 Task: Create a section DevOps Drift and in the section, add a milestone Data Privacy in the project ArchBridge
Action: Mouse moved to (609, 430)
Screenshot: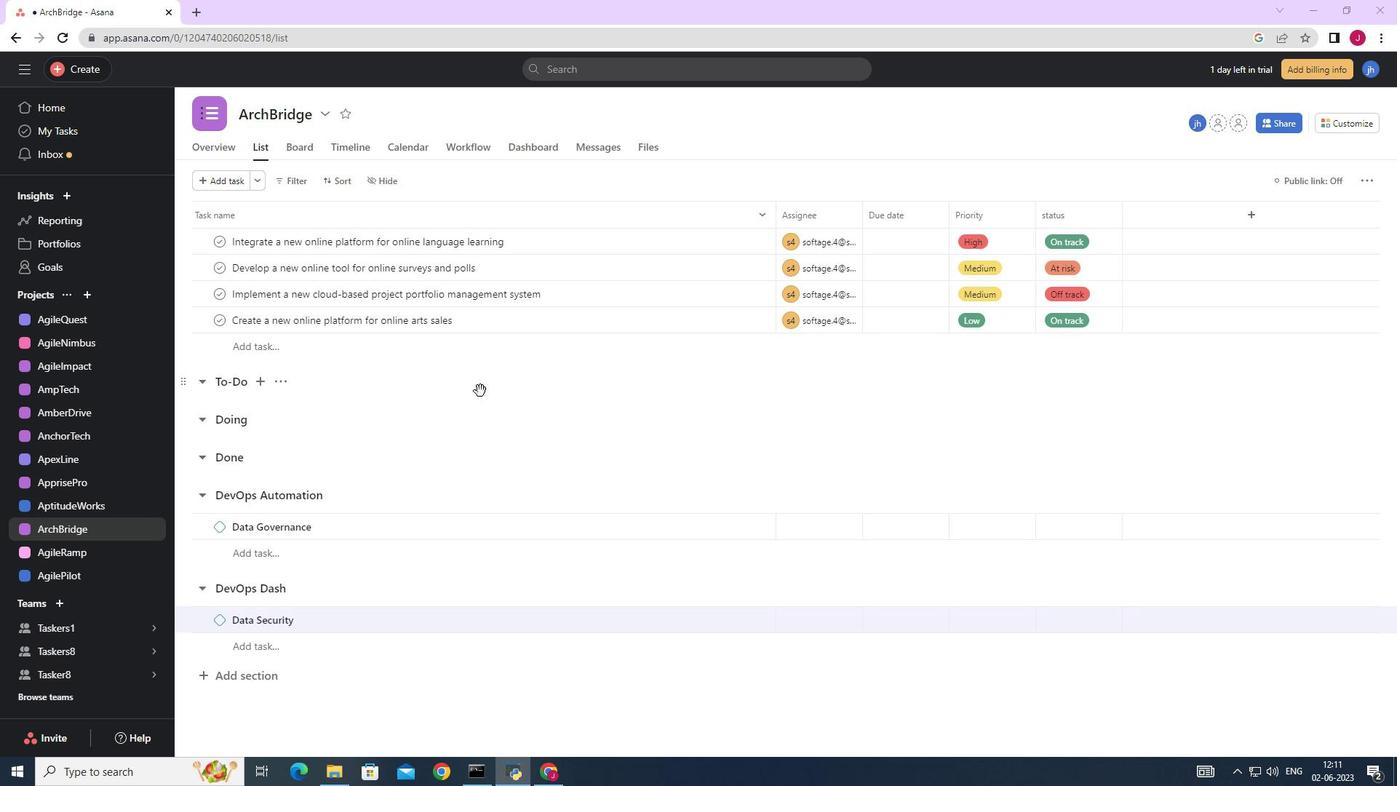 
Action: Mouse scrolled (609, 429) with delta (0, 0)
Screenshot: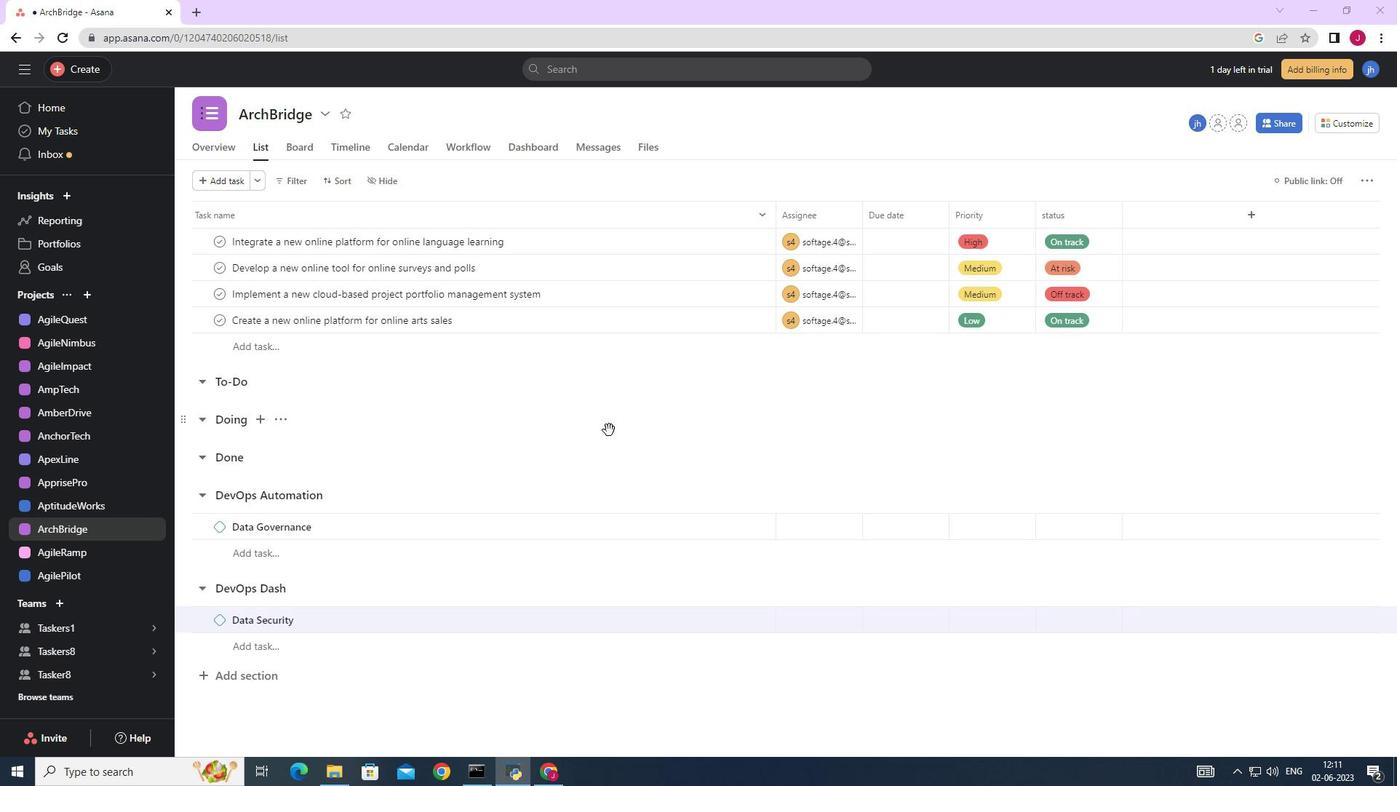 
Action: Mouse scrolled (609, 429) with delta (0, 0)
Screenshot: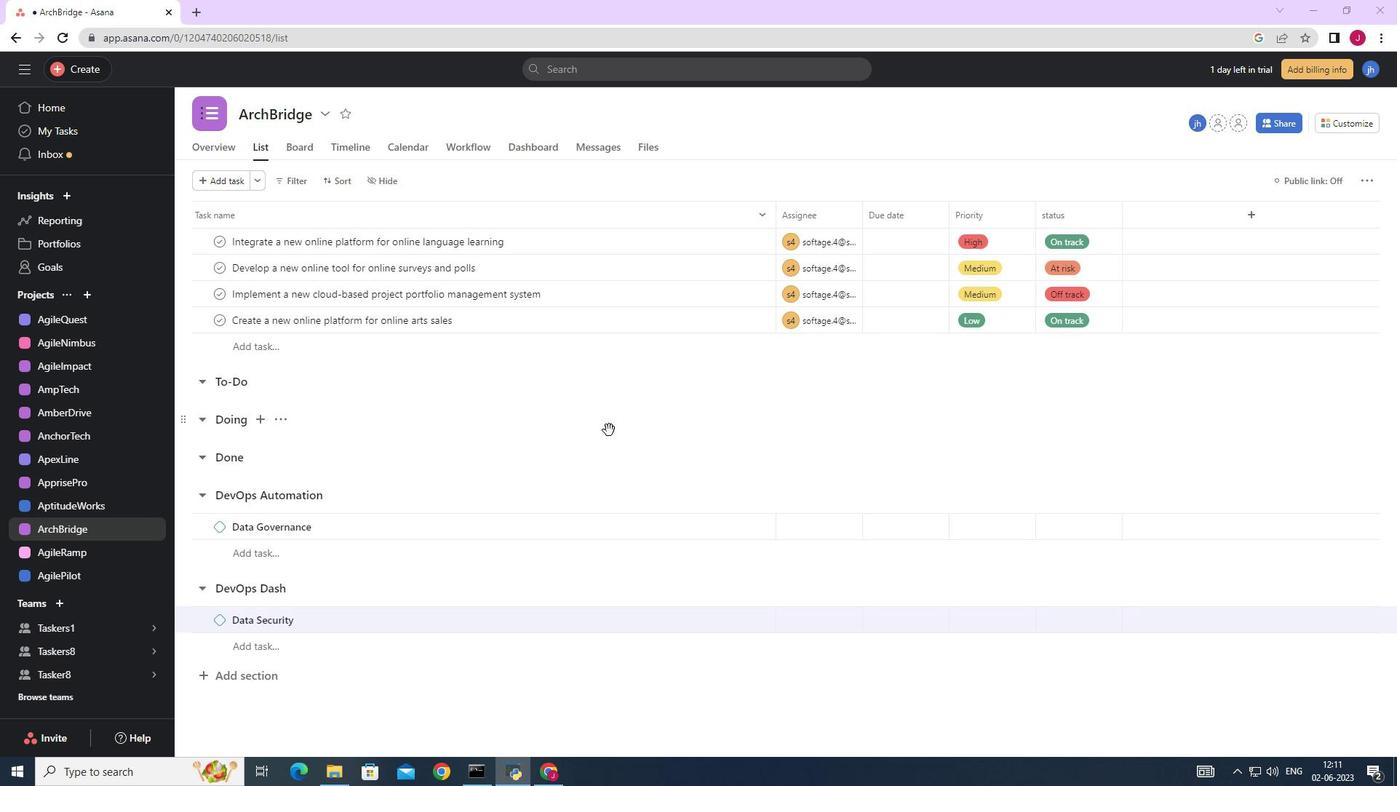
Action: Mouse moved to (610, 431)
Screenshot: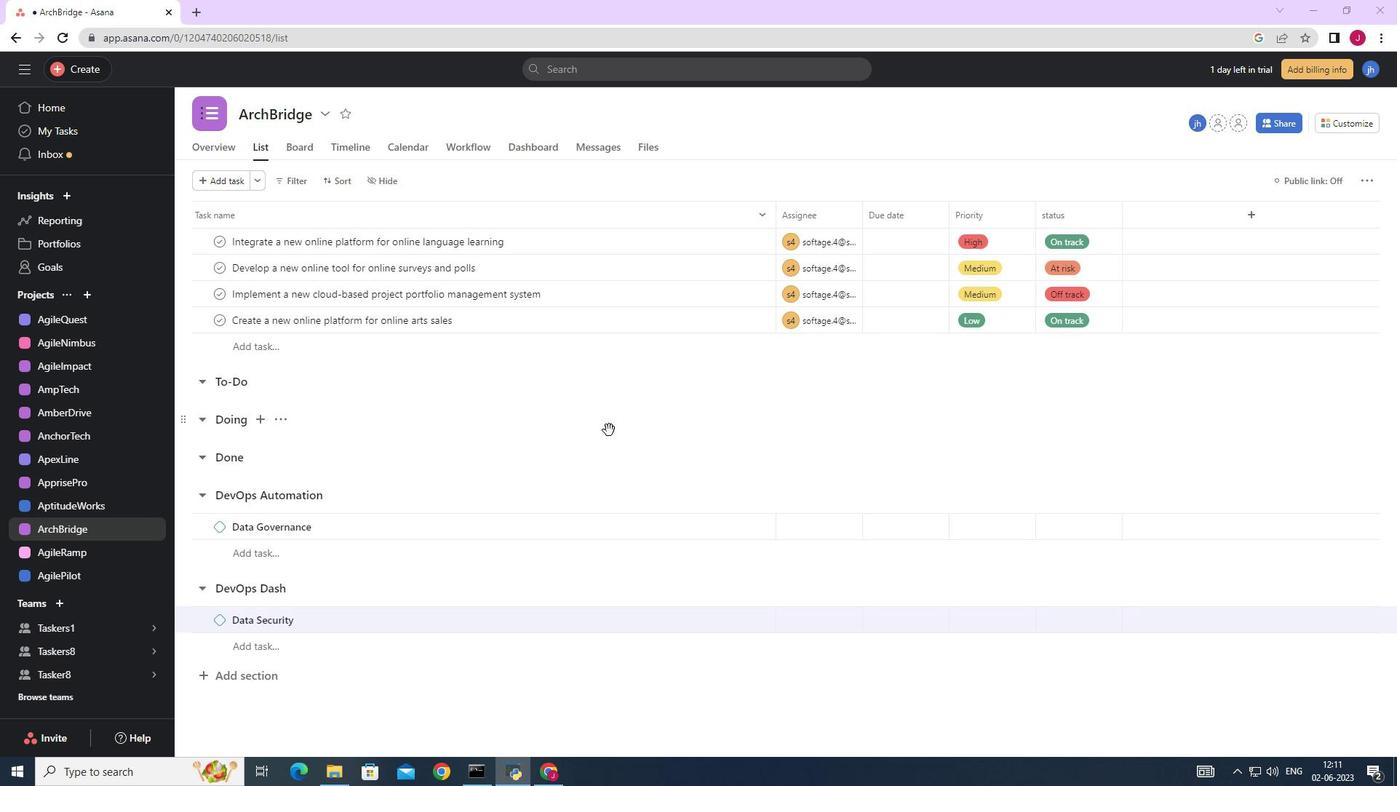 
Action: Mouse scrolled (610, 430) with delta (0, 0)
Screenshot: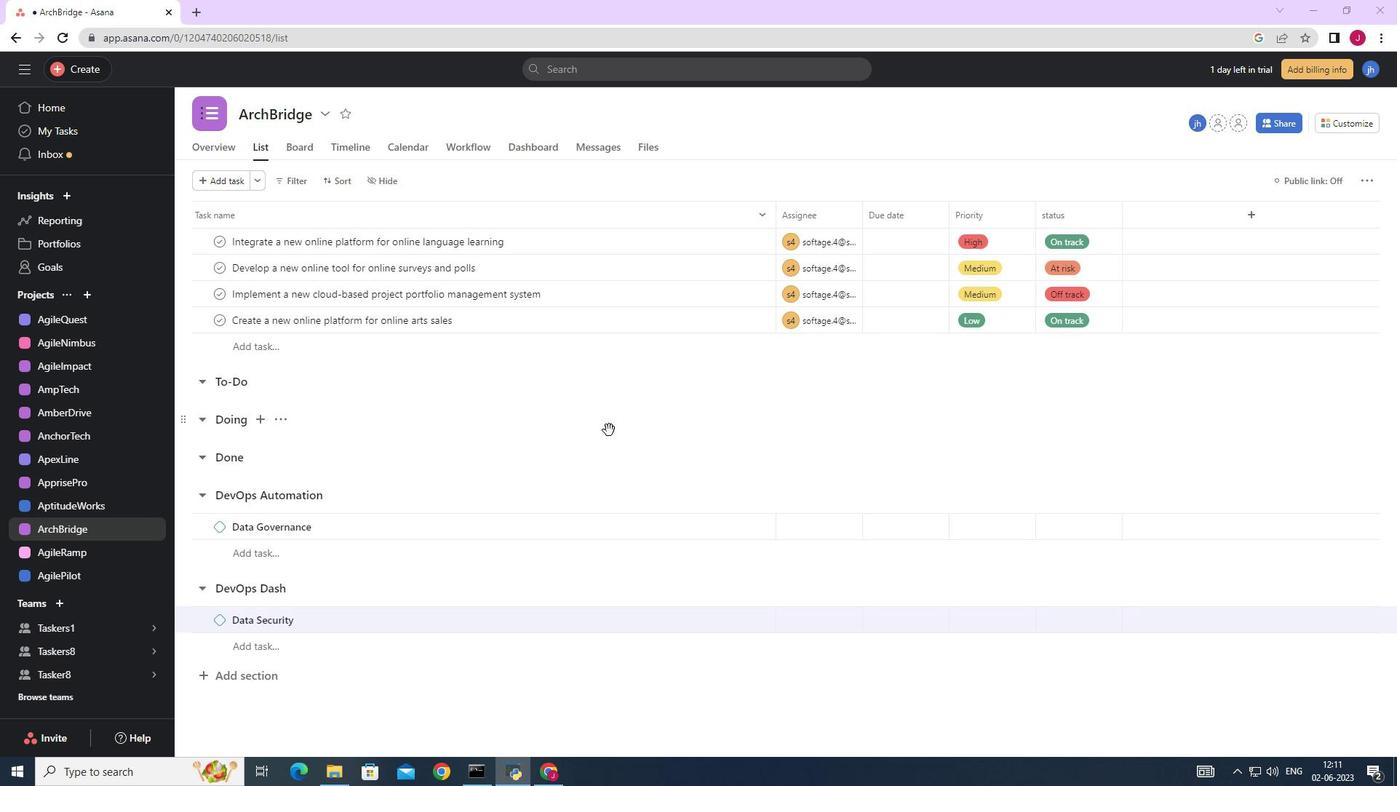 
Action: Mouse moved to (610, 435)
Screenshot: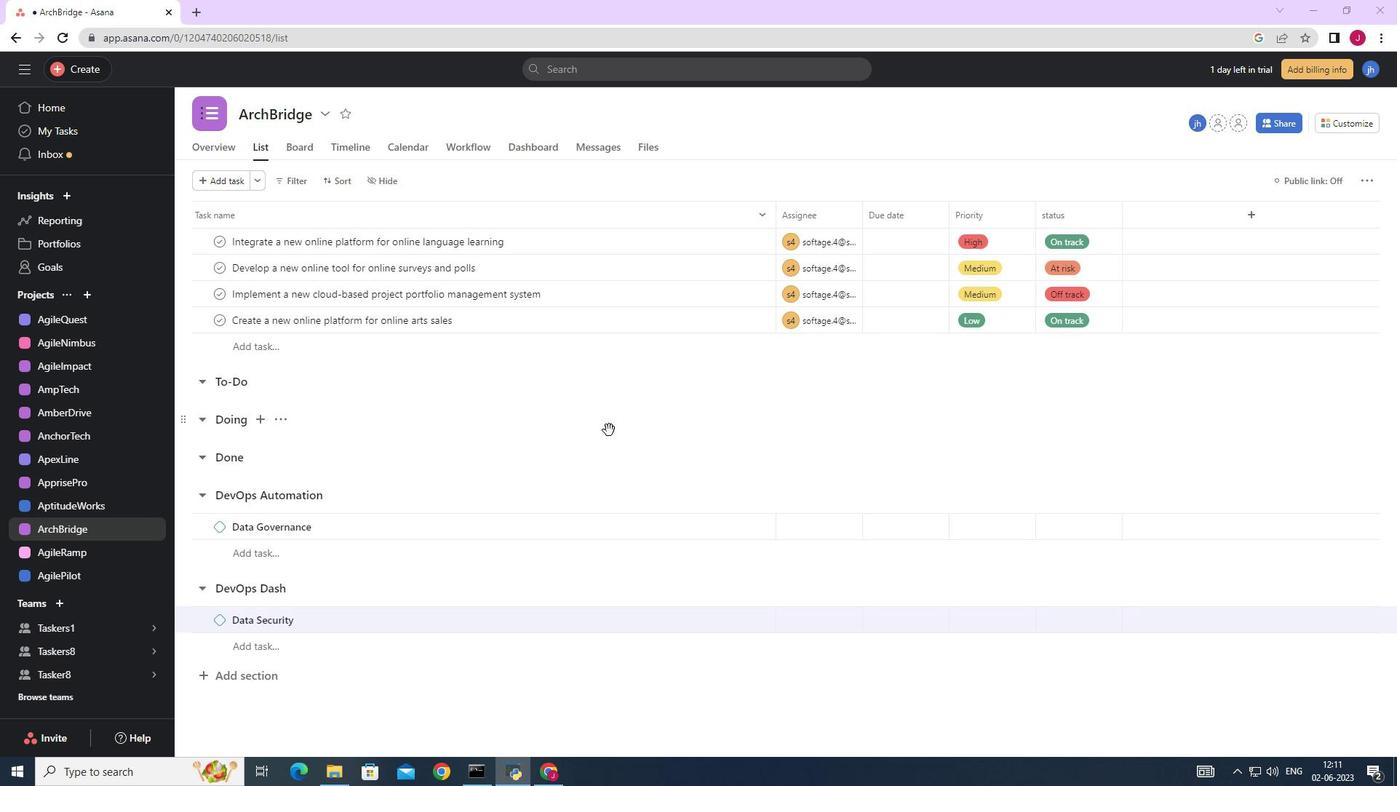 
Action: Mouse scrolled (610, 433) with delta (0, 0)
Screenshot: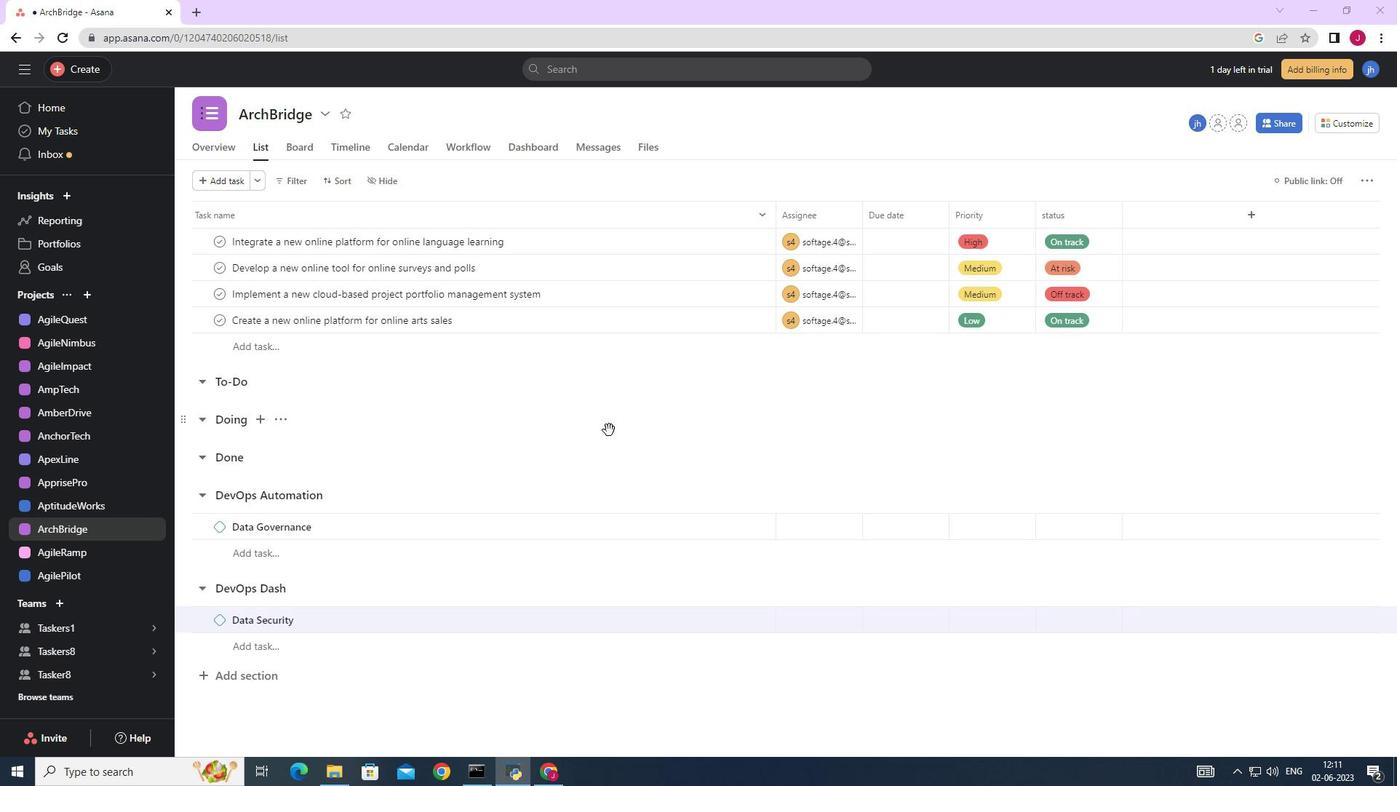 
Action: Mouse moved to (610, 438)
Screenshot: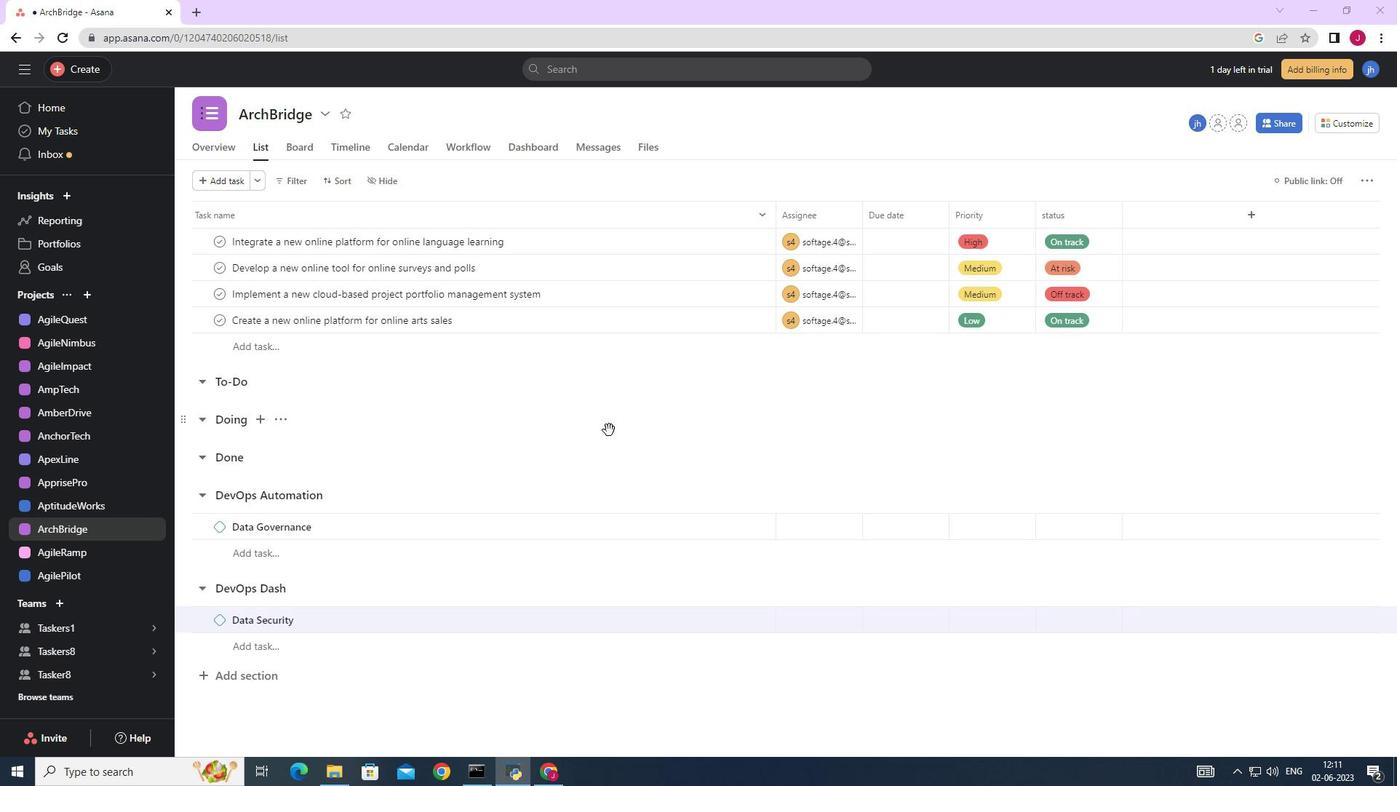 
Action: Mouse scrolled (610, 438) with delta (0, 0)
Screenshot: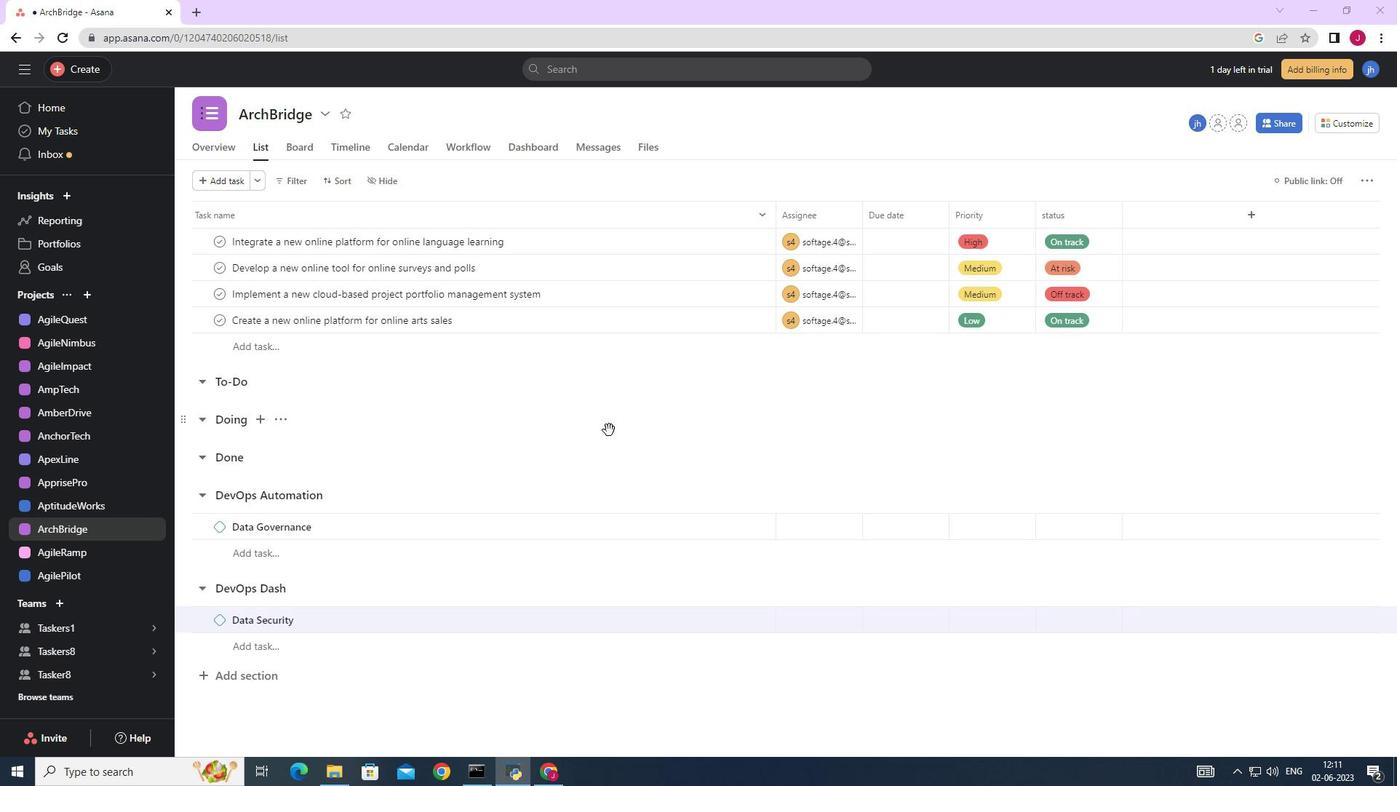 
Action: Mouse moved to (246, 681)
Screenshot: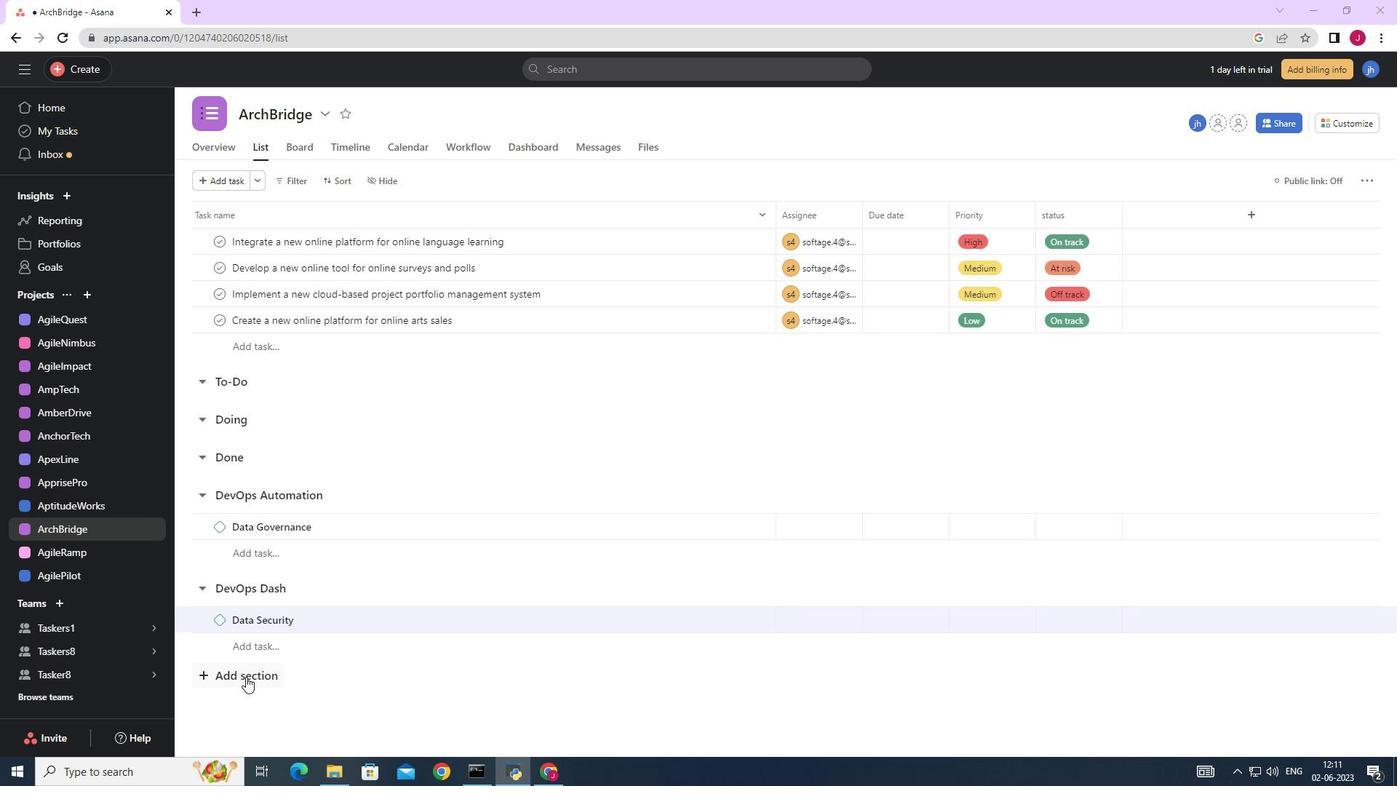 
Action: Mouse pressed left at (246, 681)
Screenshot: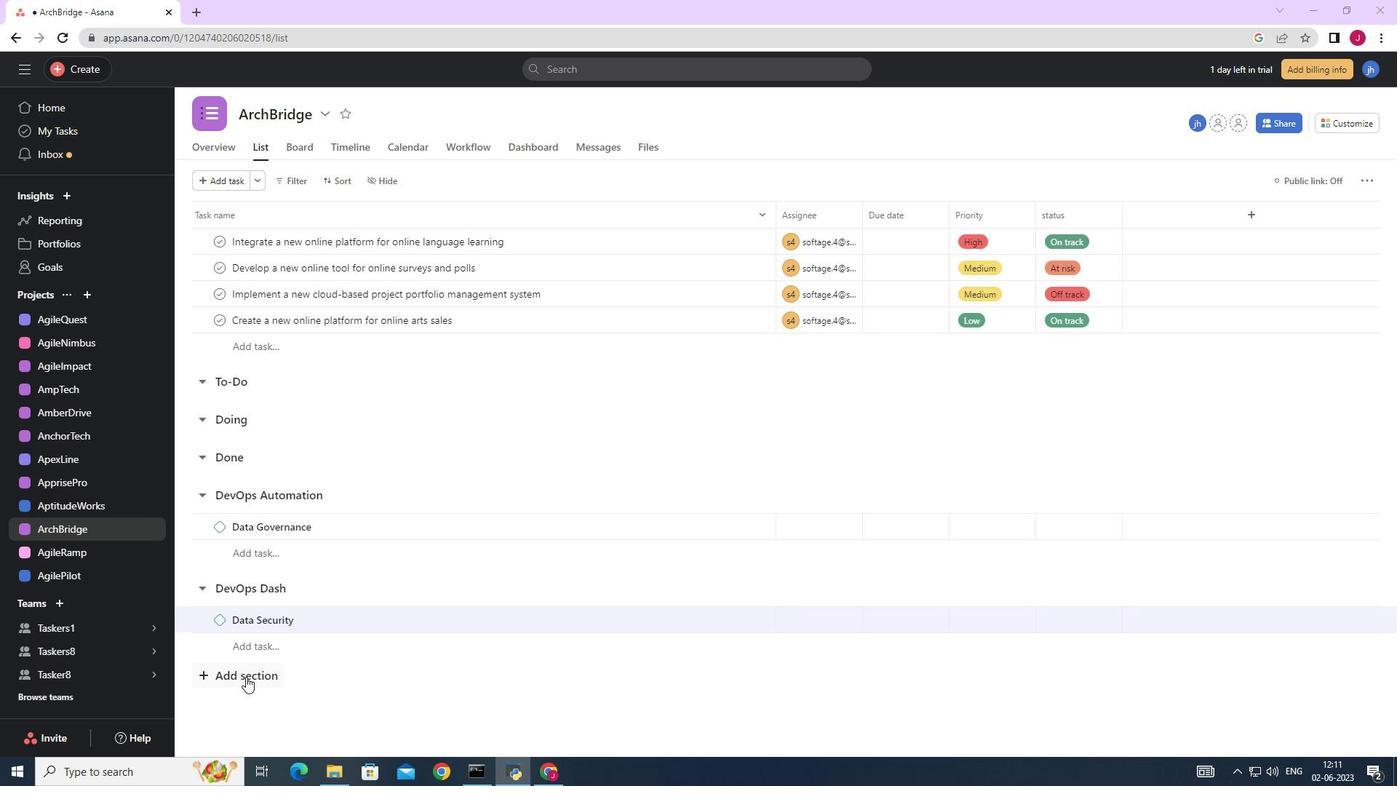 
Action: Mouse moved to (259, 678)
Screenshot: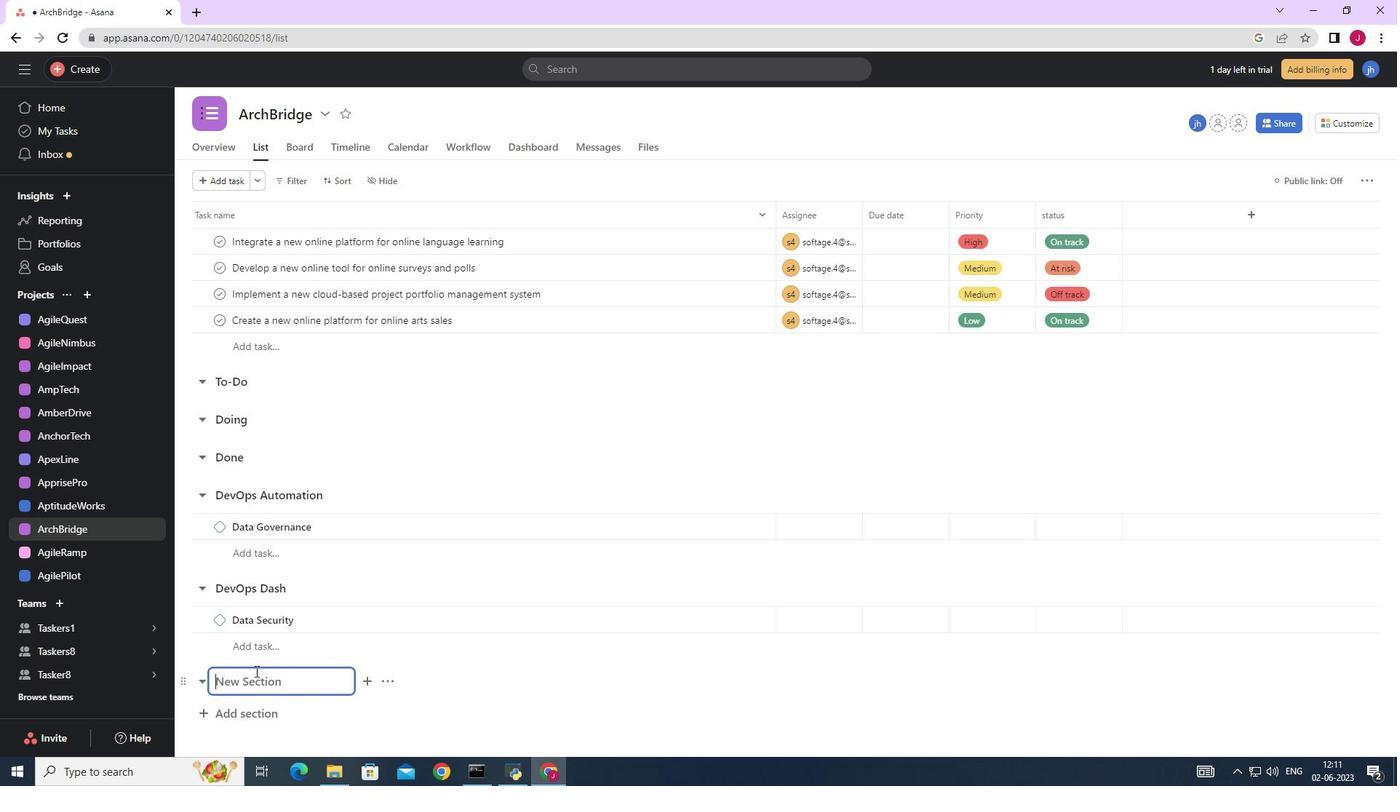 
Action: Key pressed <Key.caps_lock>D<Key.caps_lock>ev<Key.caps_lock>O<Key.caps_lock>ps<Key.enter>
Screenshot: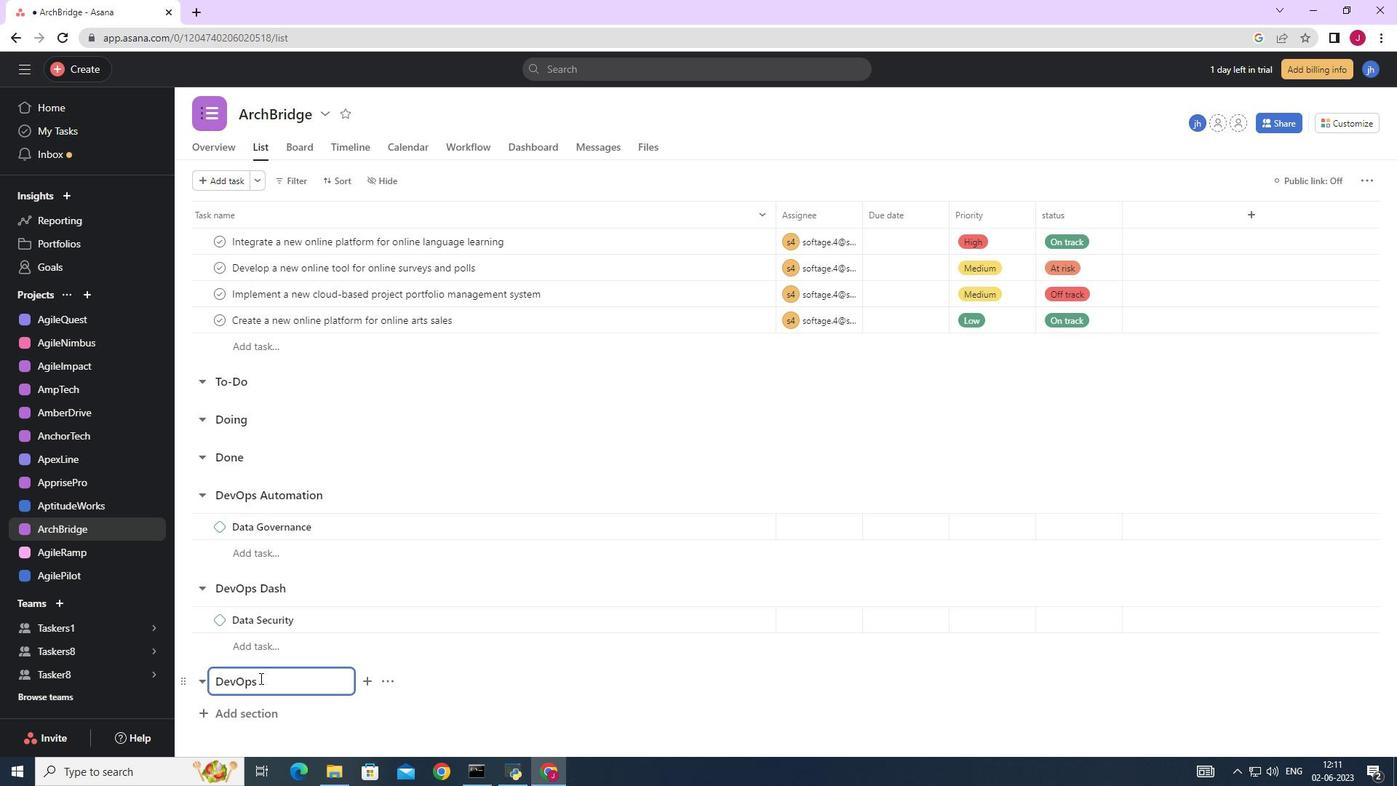 
Action: Mouse pressed left at (259, 678)
Screenshot: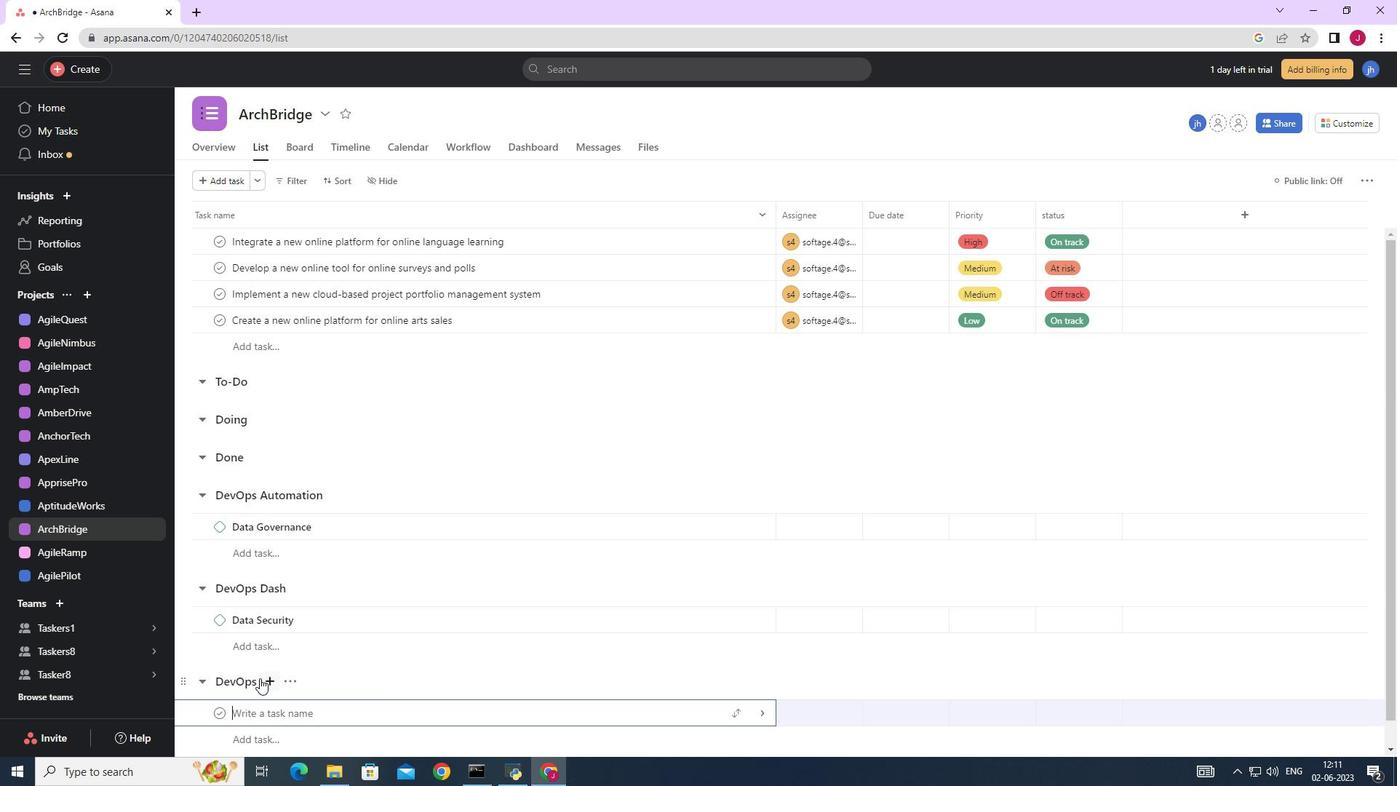 
Action: Mouse moved to (235, 685)
Screenshot: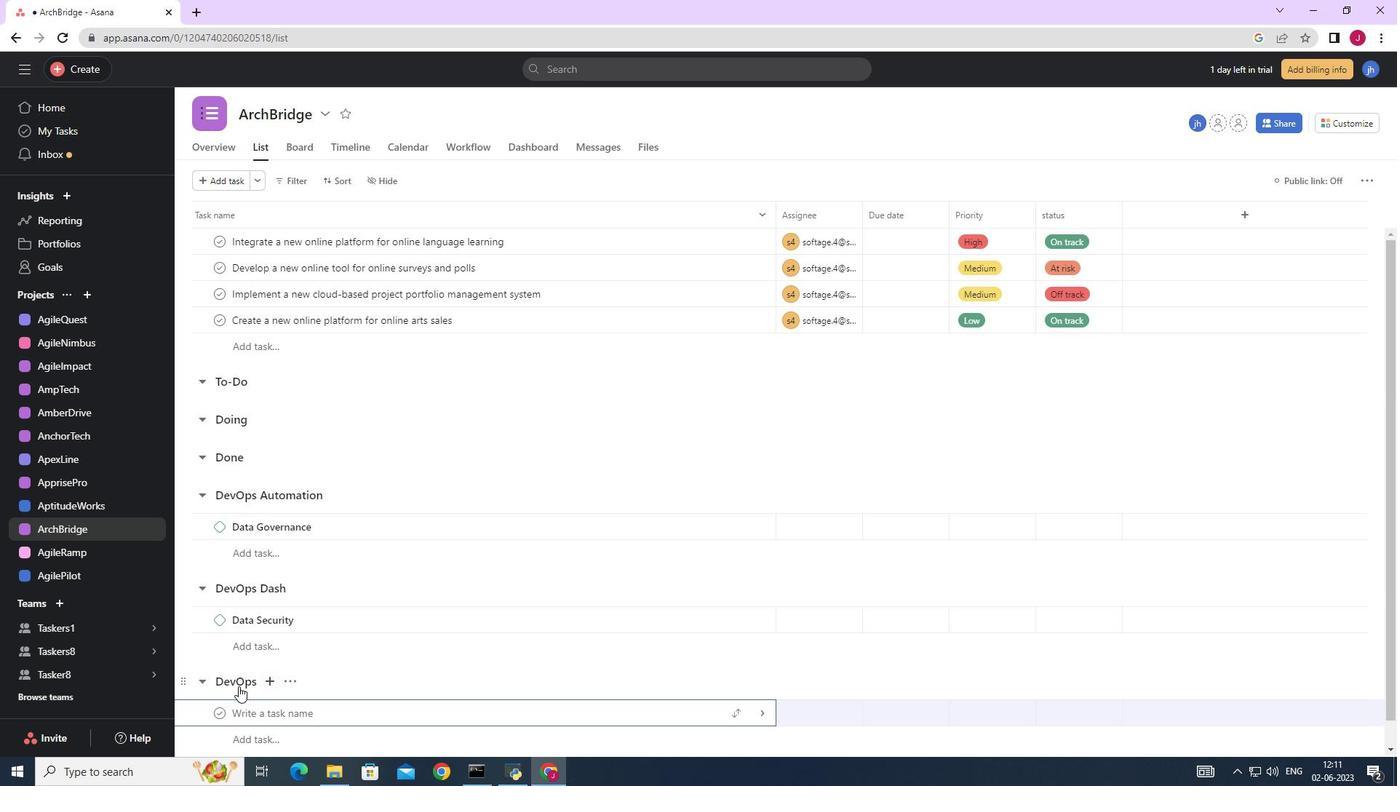 
Action: Mouse pressed left at (235, 685)
Screenshot: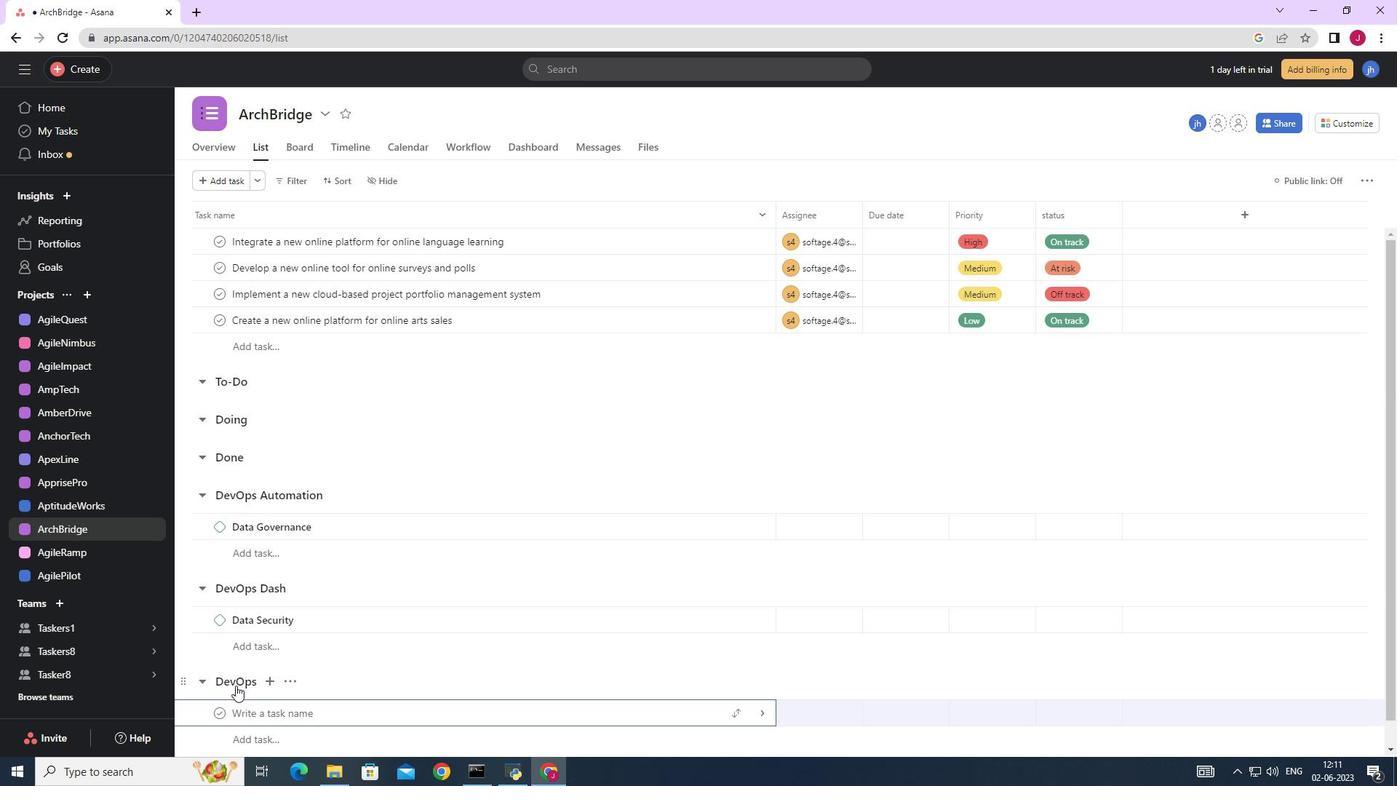 
Action: Mouse moved to (255, 676)
Screenshot: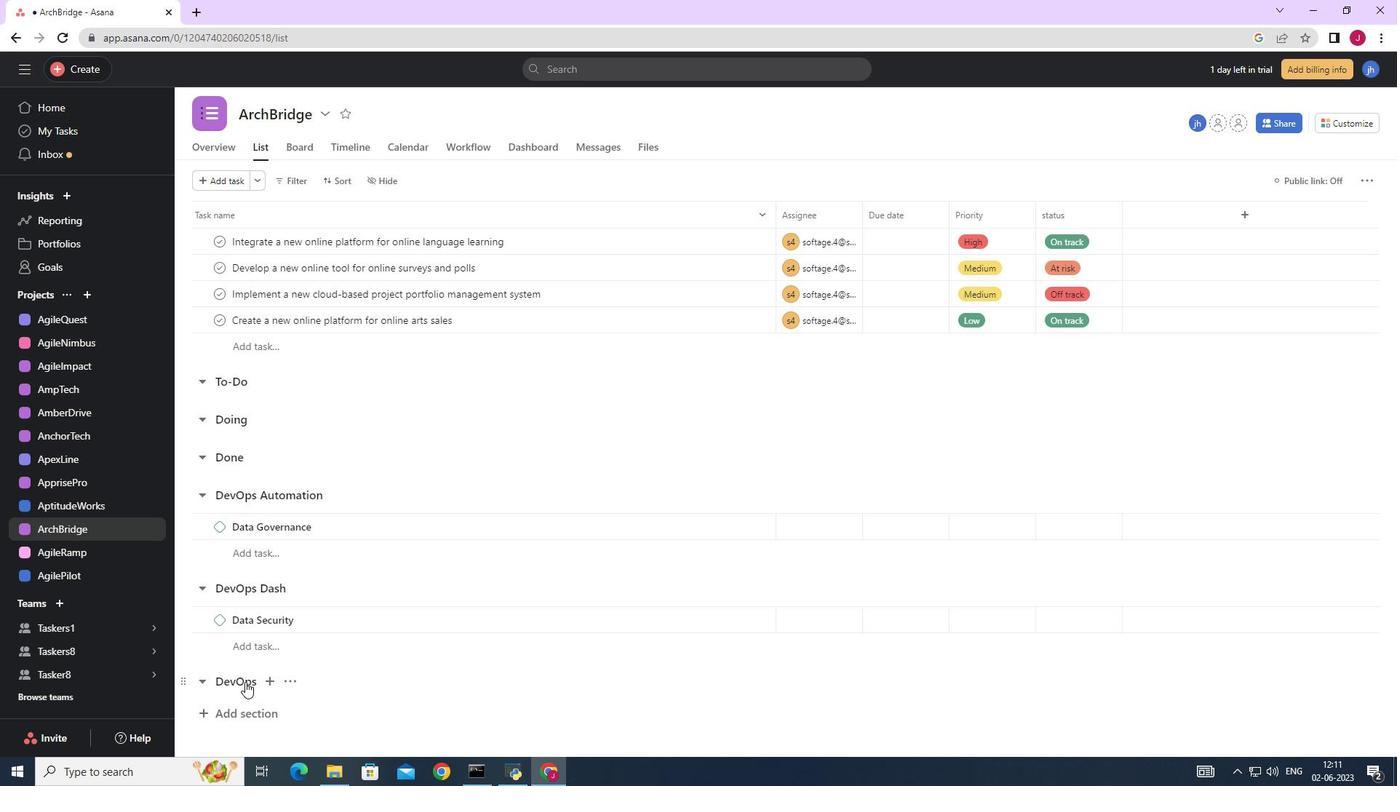 
Action: Mouse pressed left at (255, 676)
Screenshot: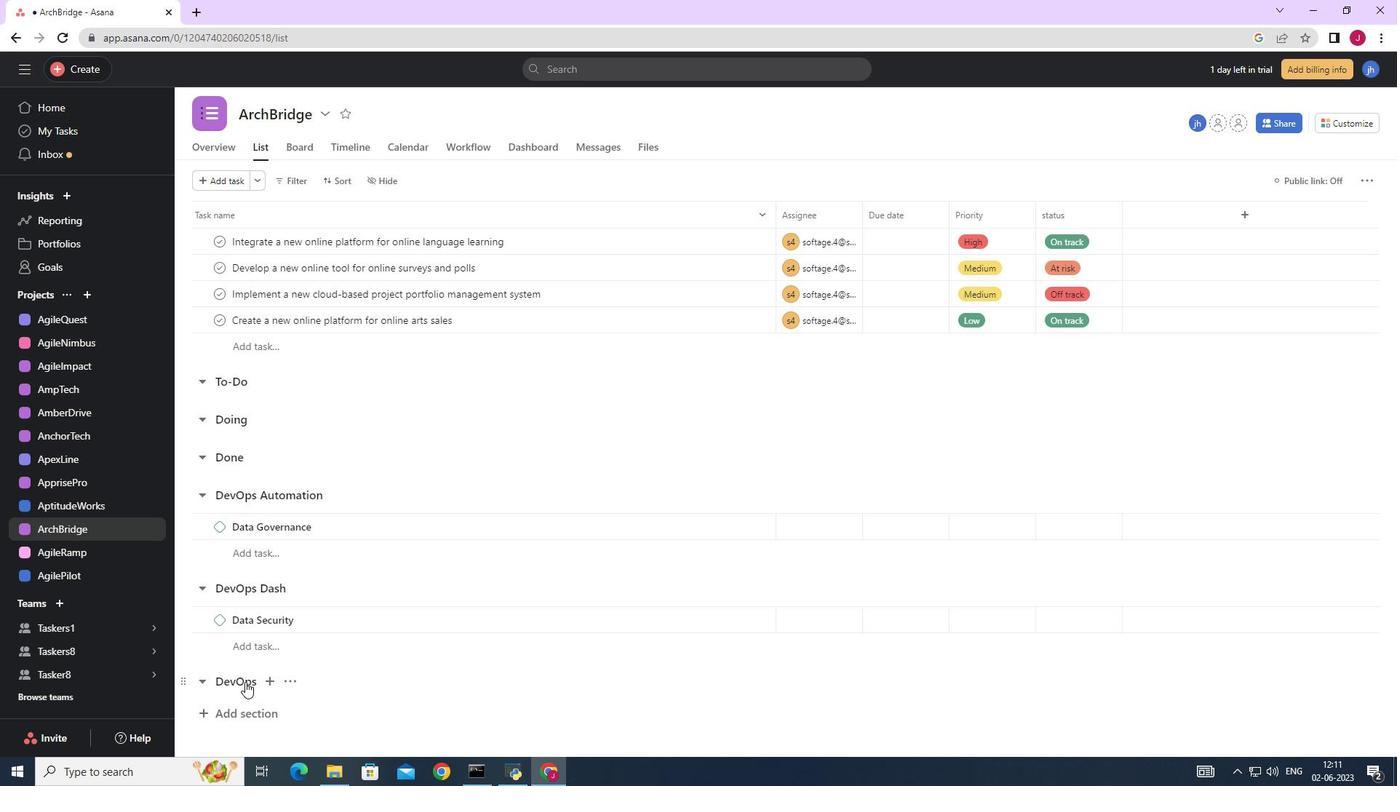 
Action: Mouse moved to (292, 684)
Screenshot: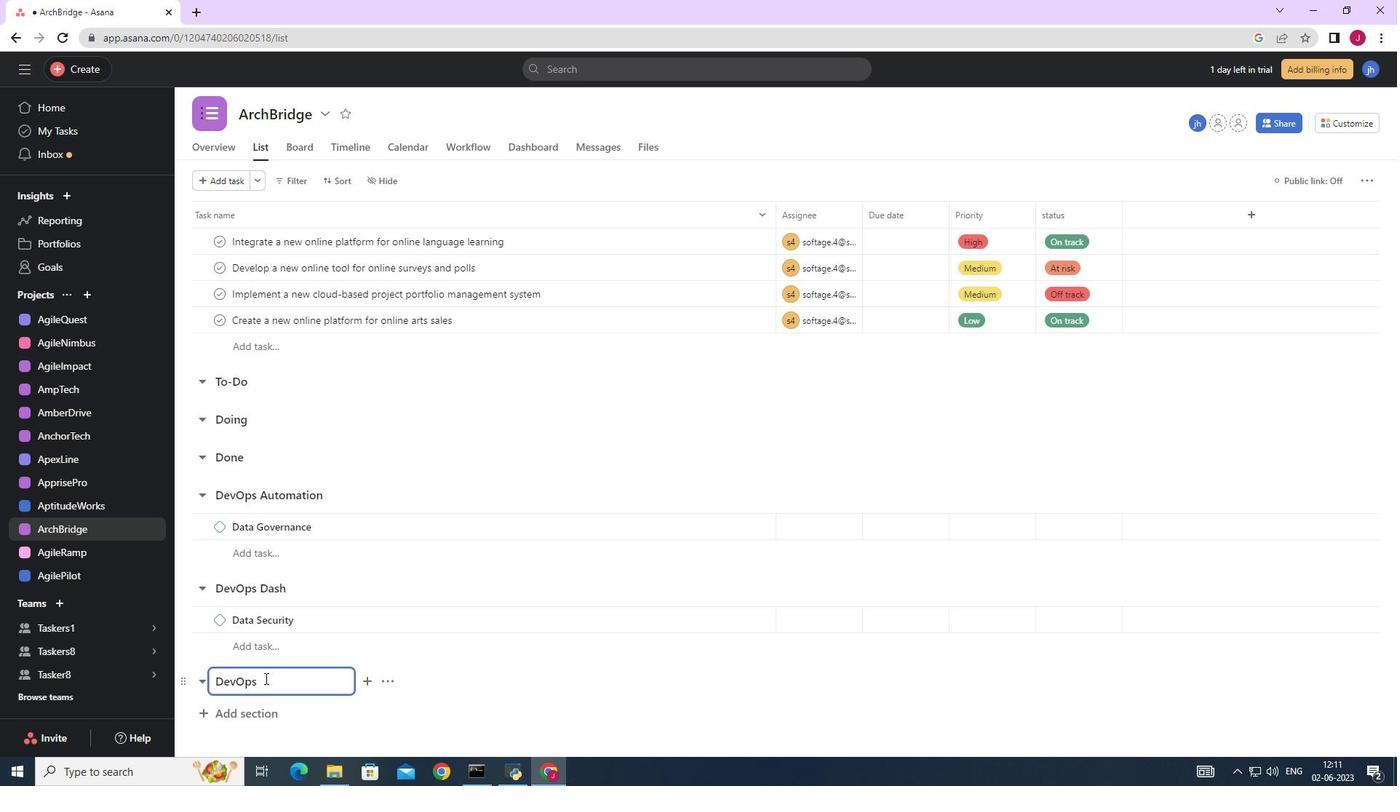 
Action: Key pressed <Key.space><Key.caps_lock>D<Key.caps_lock>rift<Key.enter><Key.caps_lock>D<Key.caps_lock>ata<Key.space><Key.caps_lock>P<Key.caps_lock>rivacy
Screenshot: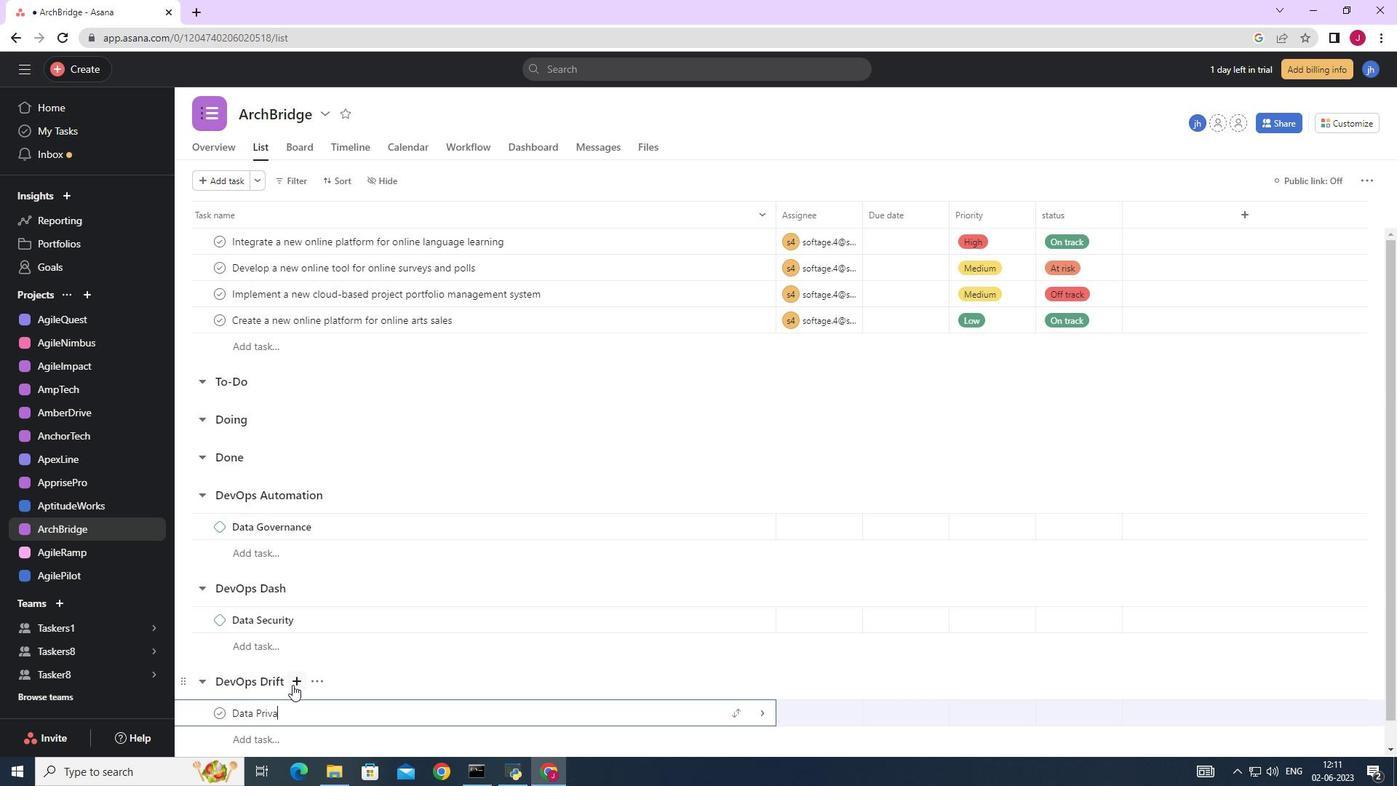 
Action: Mouse moved to (765, 715)
Screenshot: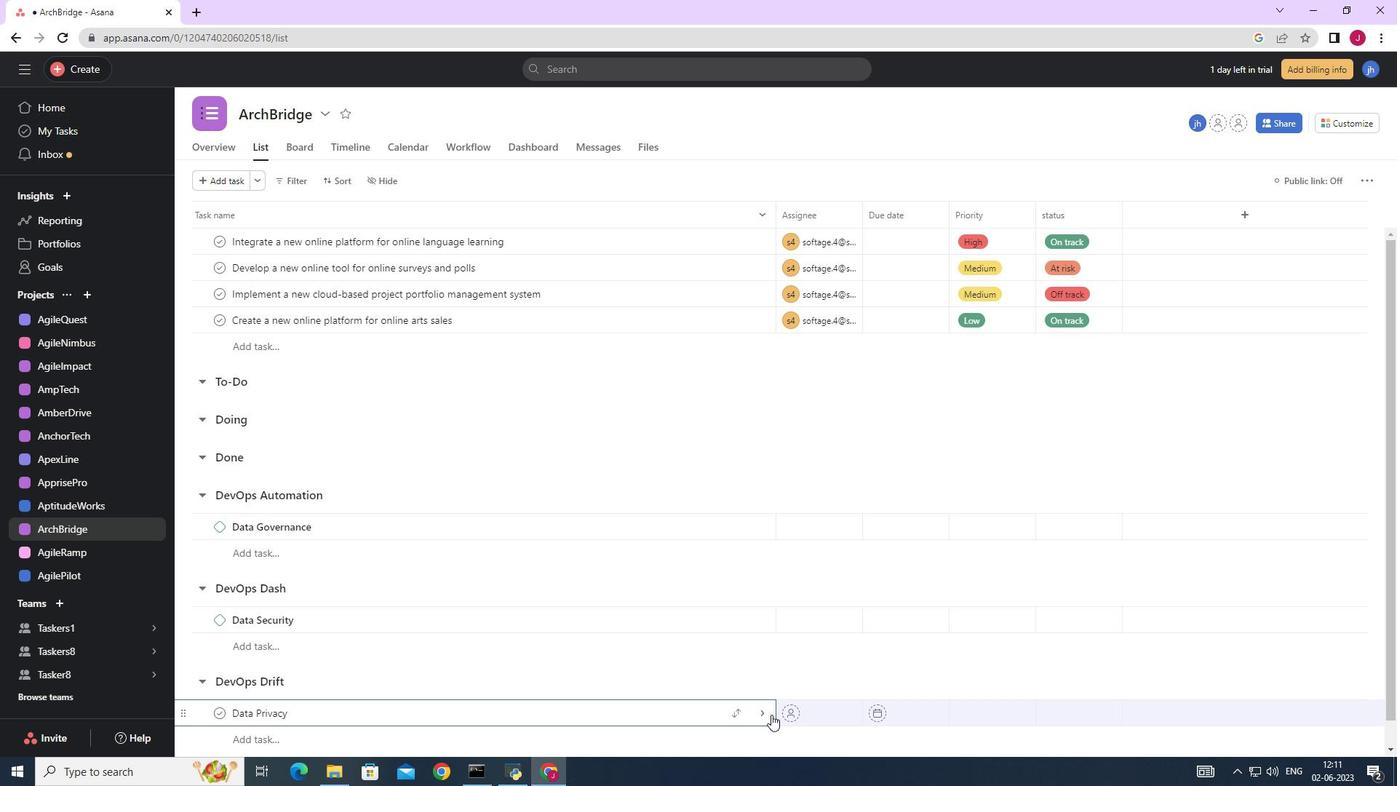 
Action: Mouse pressed left at (765, 715)
Screenshot: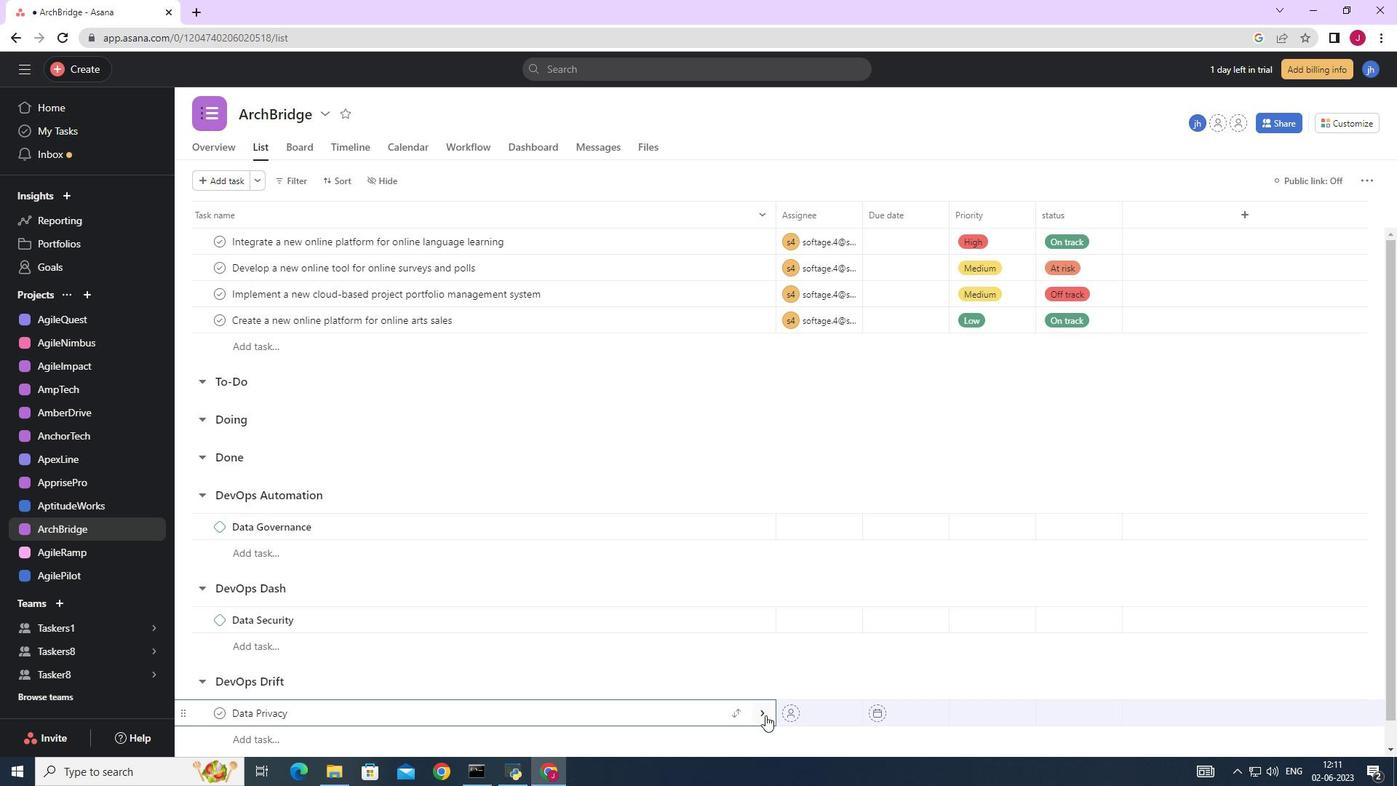 
Action: Mouse moved to (1347, 176)
Screenshot: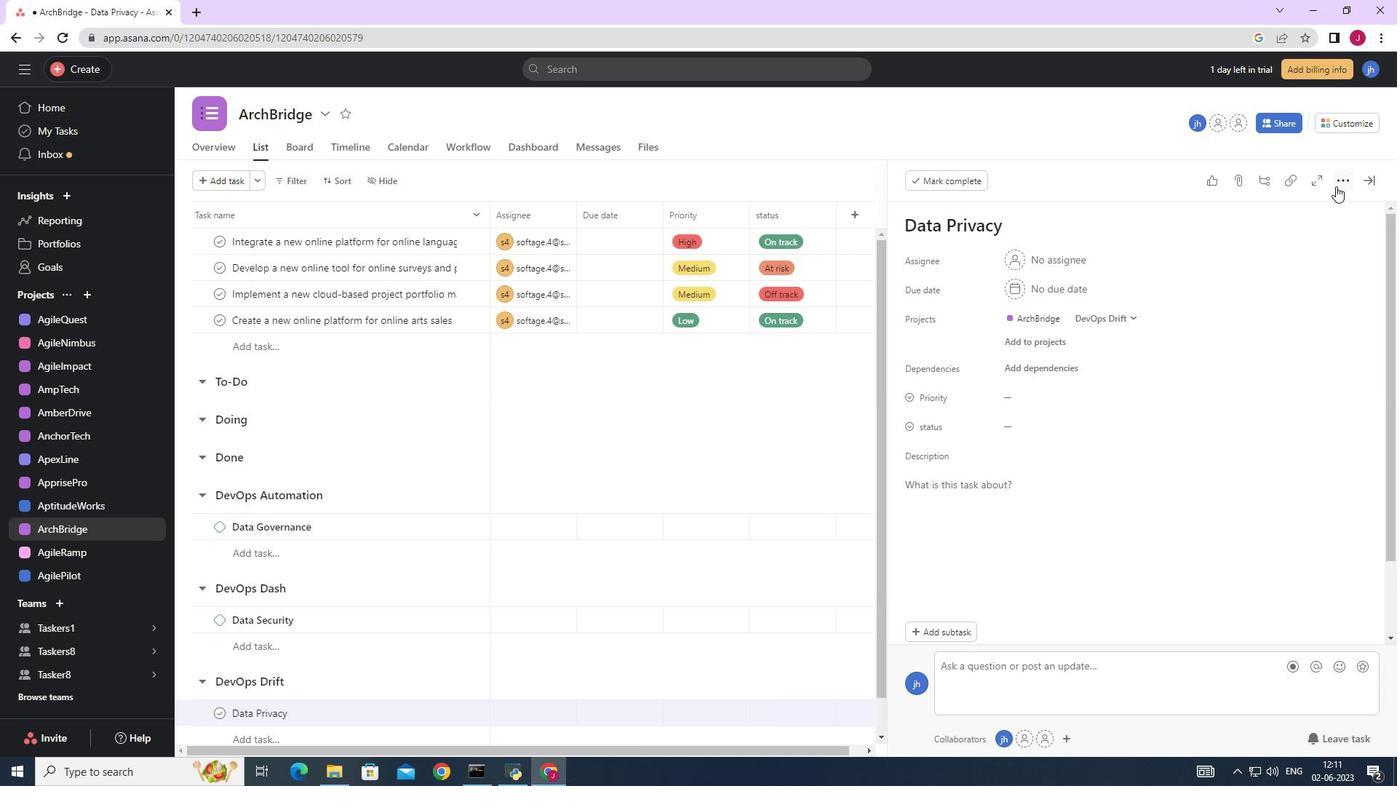 
Action: Mouse pressed left at (1347, 176)
Screenshot: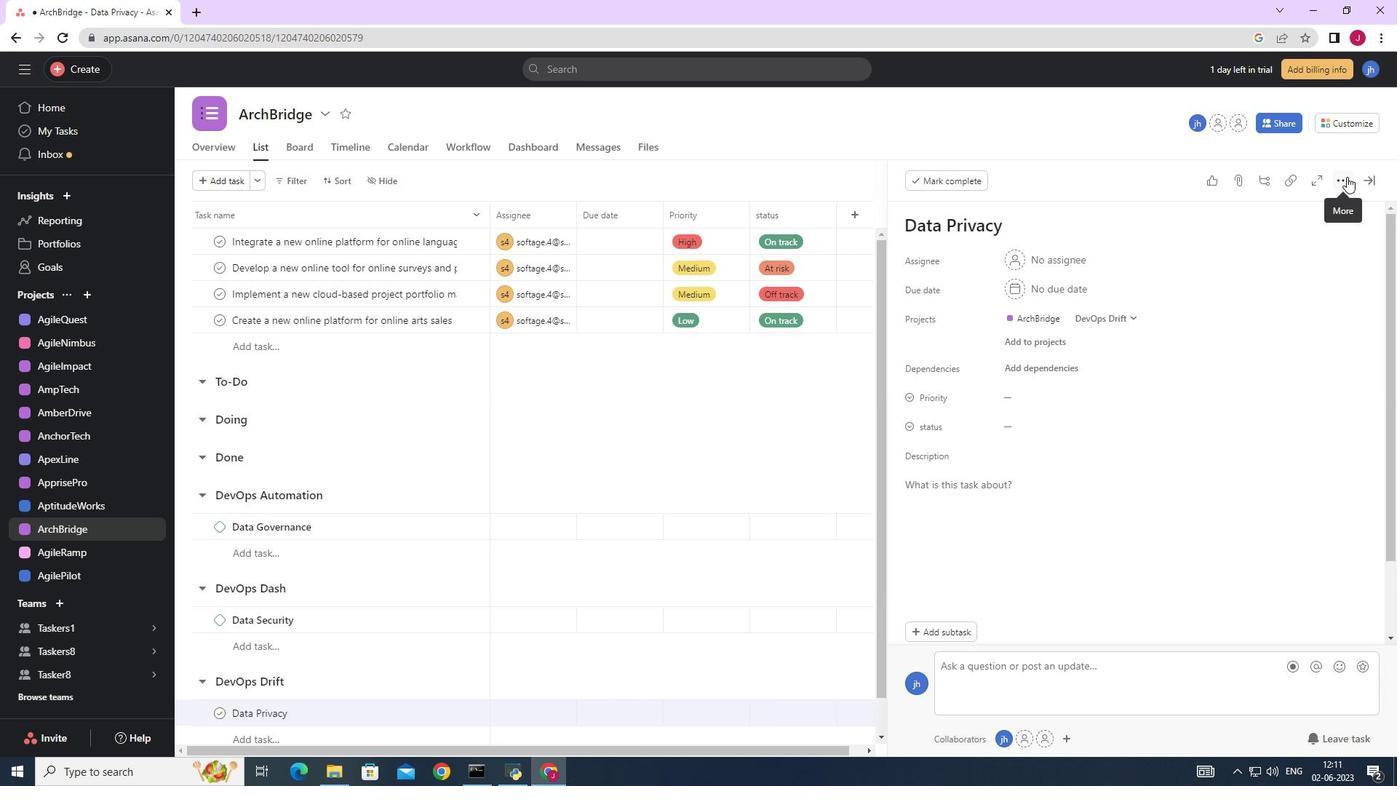 
Action: Mouse moved to (1249, 229)
Screenshot: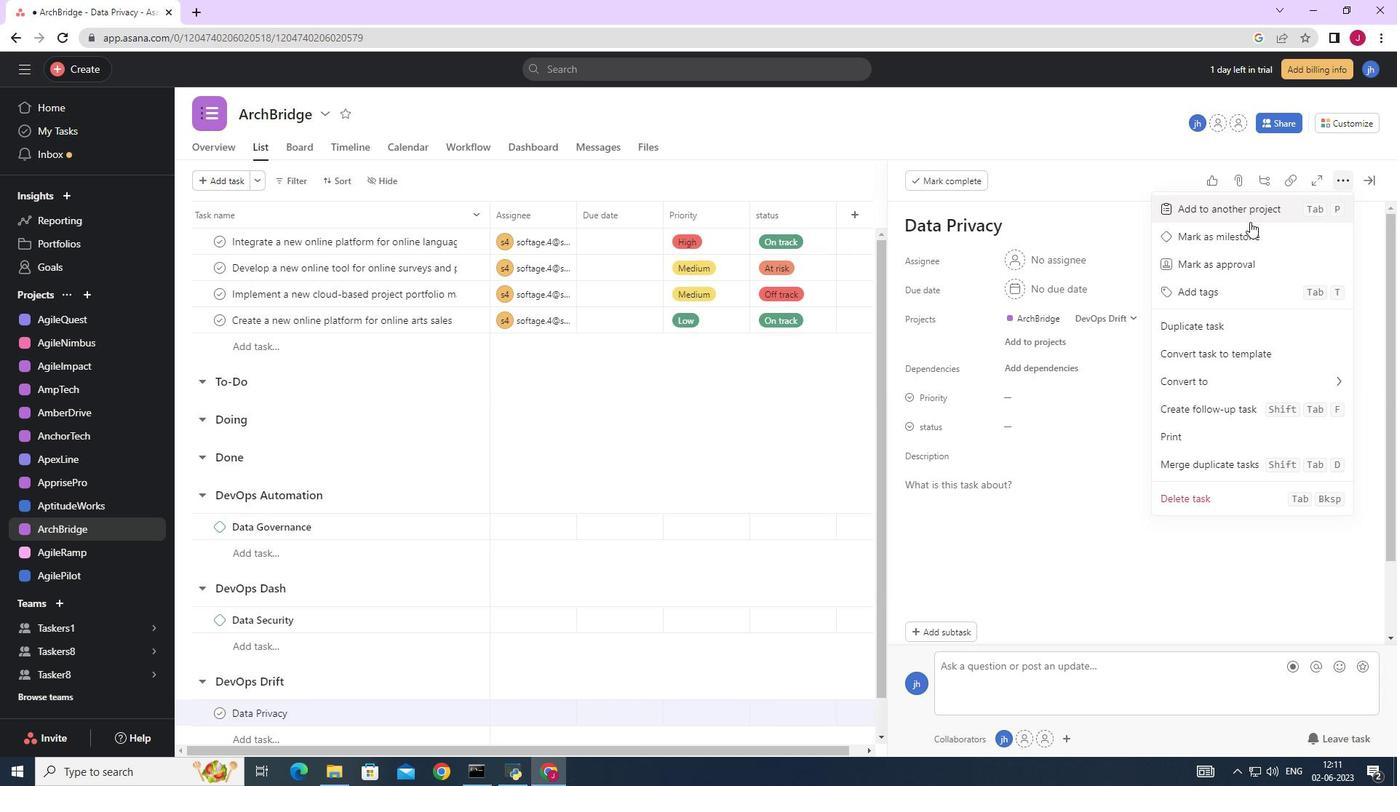 
Action: Mouse pressed left at (1249, 229)
Screenshot: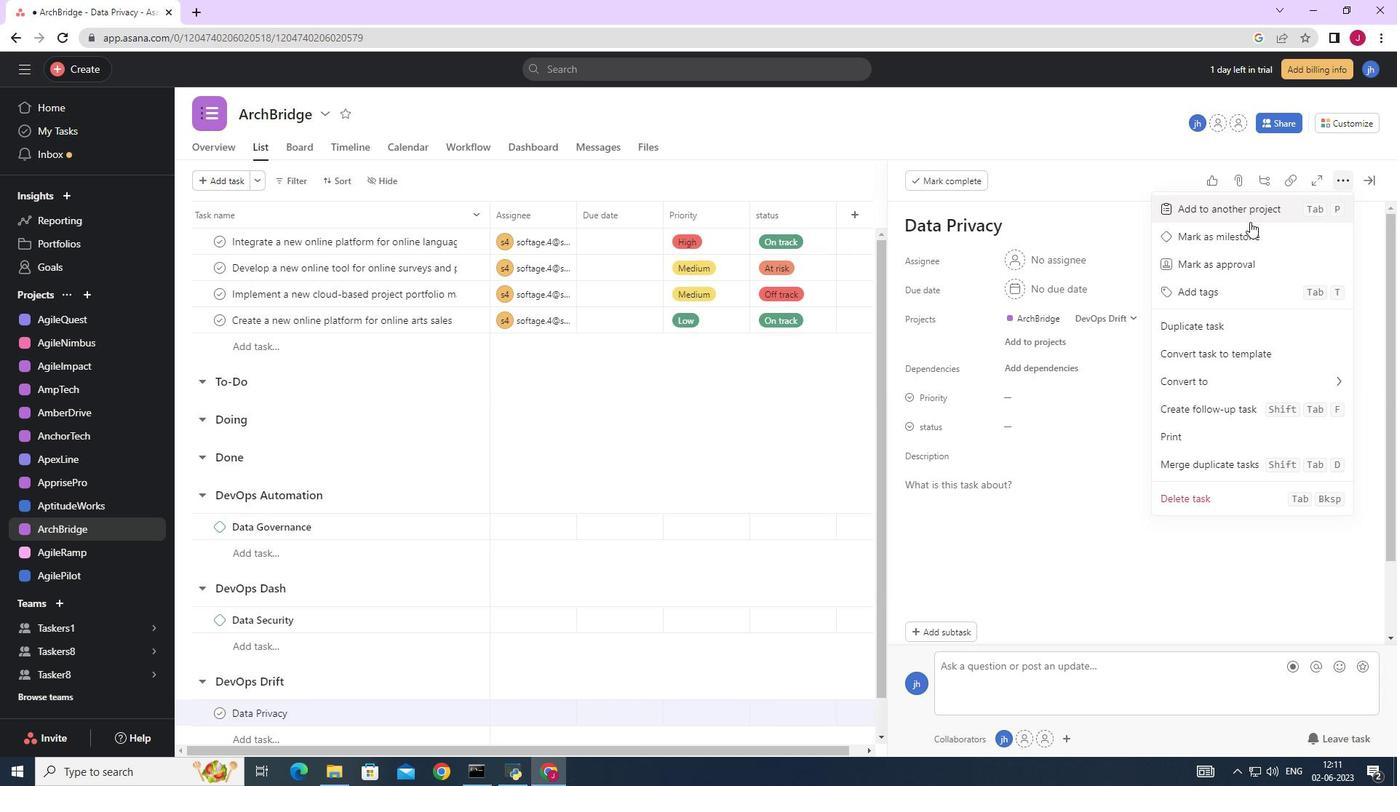 
Action: Mouse moved to (1368, 176)
Screenshot: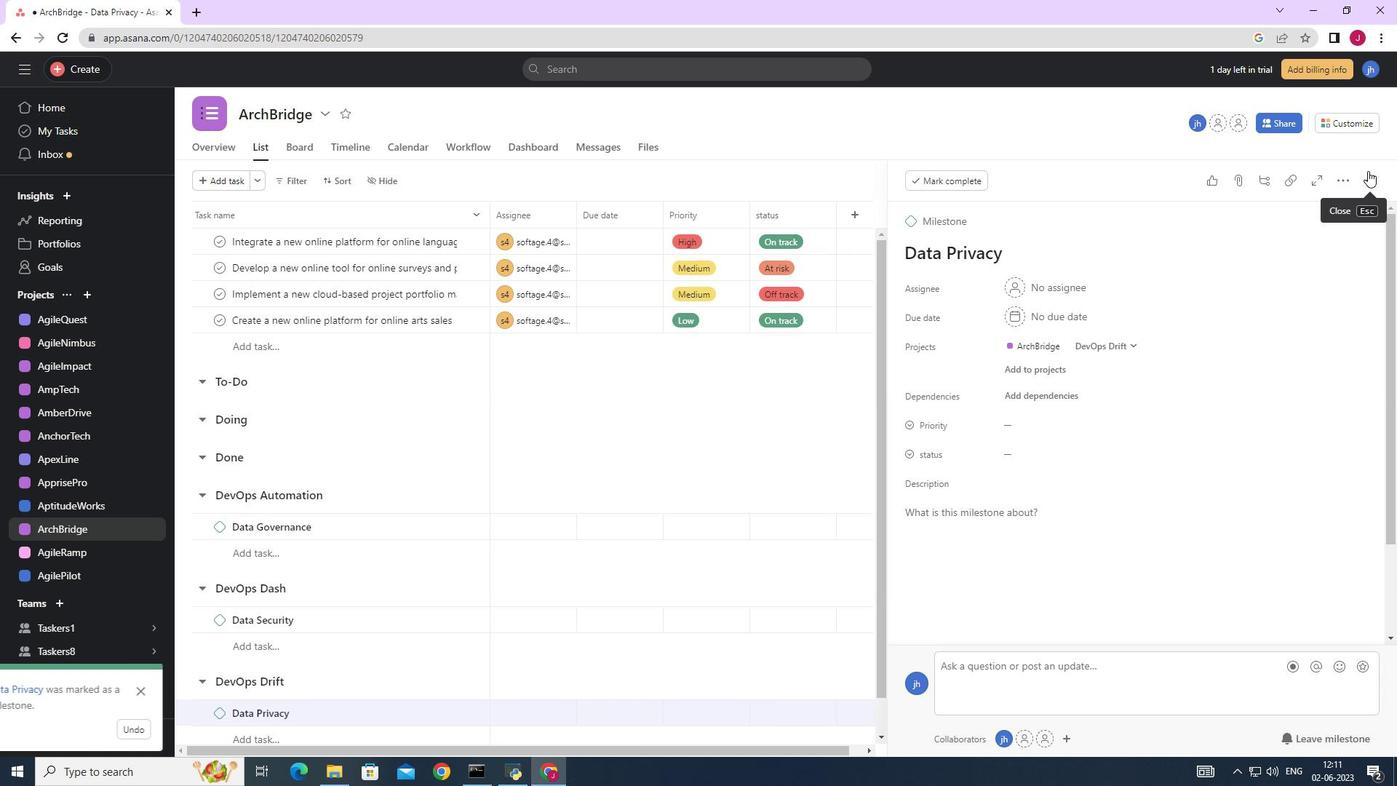 
Action: Mouse pressed left at (1368, 176)
Screenshot: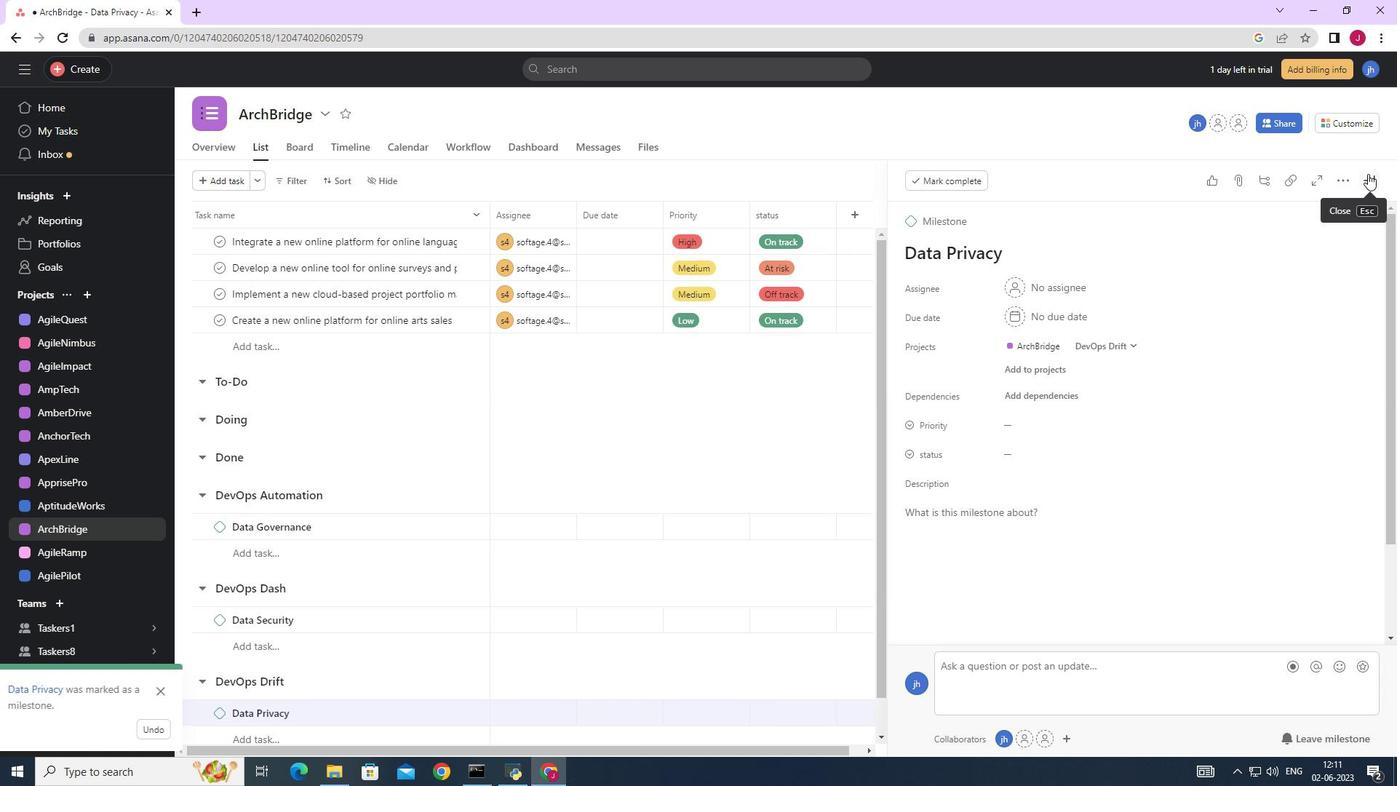 
Action: Mouse moved to (1363, 178)
Screenshot: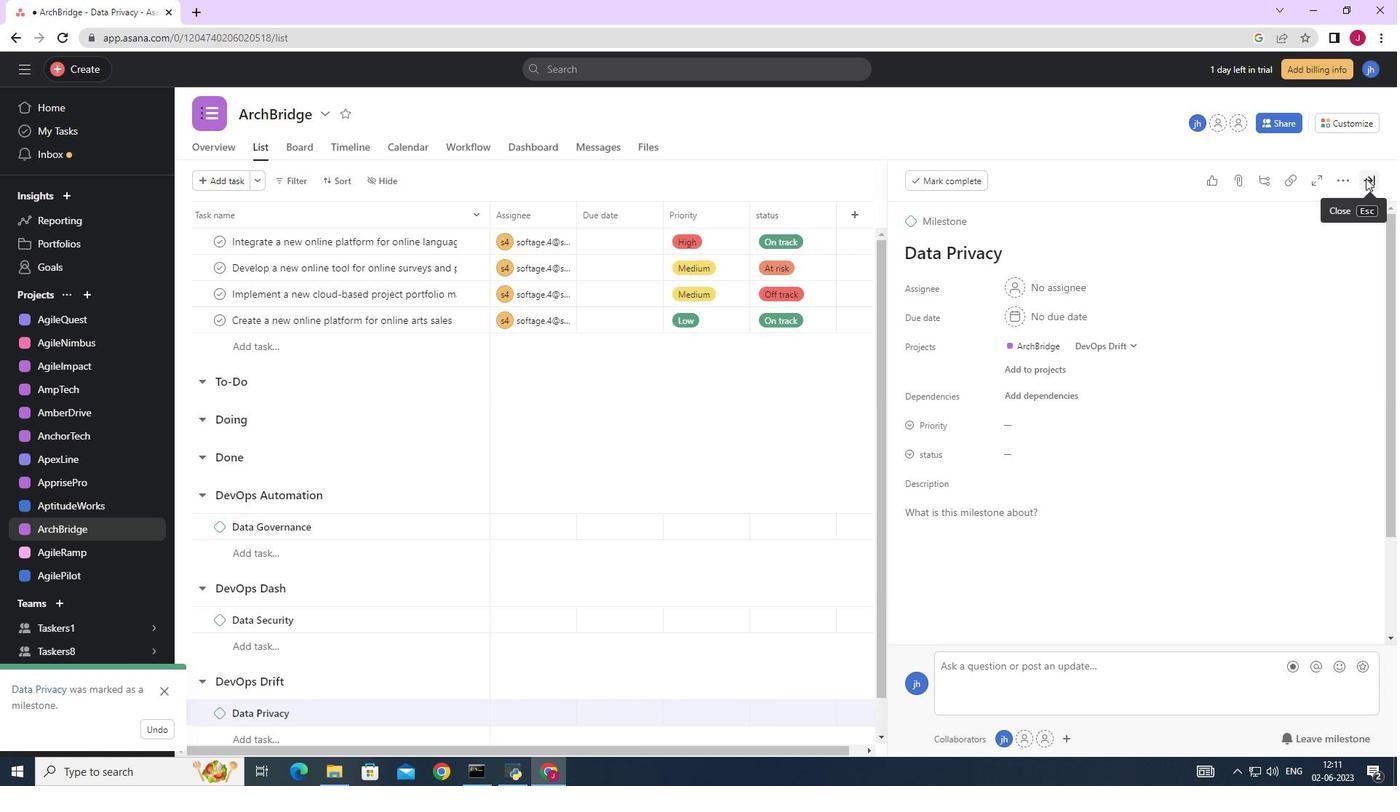 
